 Task: Enable the option "Display playlist tree" for playlist.
Action: Mouse moved to (99, 11)
Screenshot: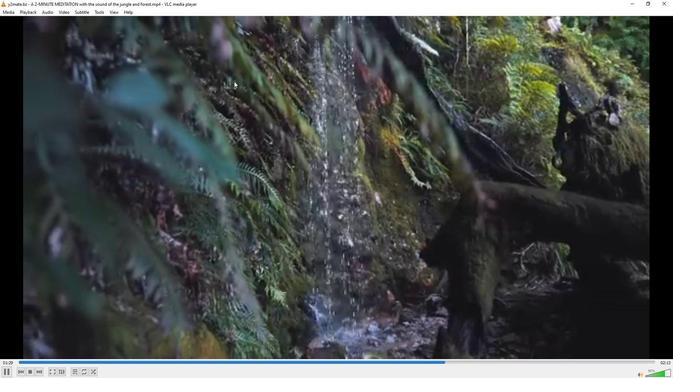 
Action: Mouse pressed left at (99, 11)
Screenshot: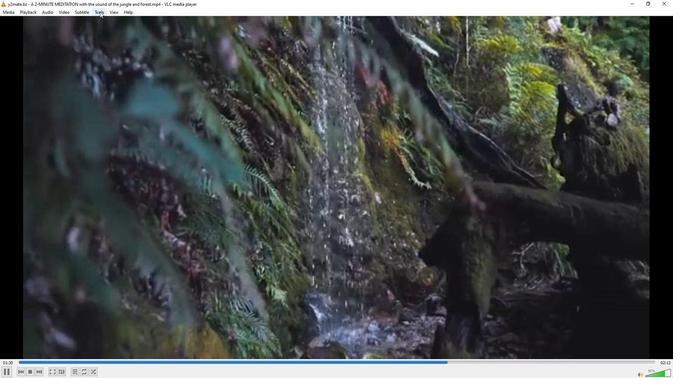 
Action: Mouse moved to (113, 94)
Screenshot: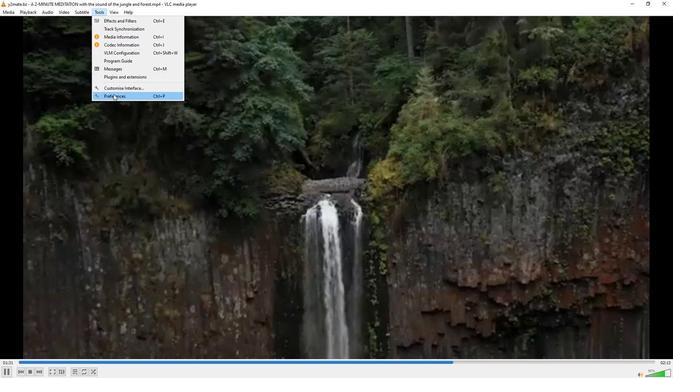 
Action: Mouse pressed left at (113, 94)
Screenshot: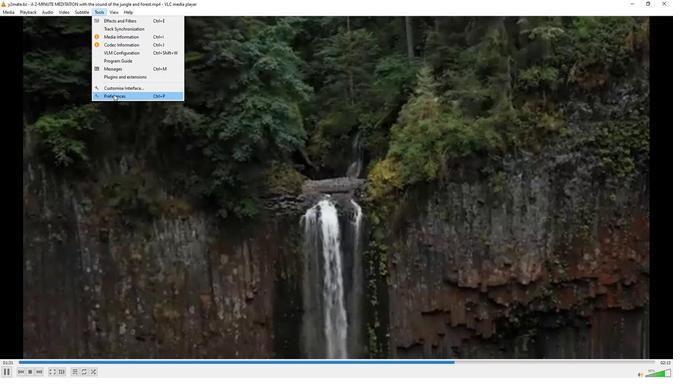 
Action: Mouse moved to (222, 309)
Screenshot: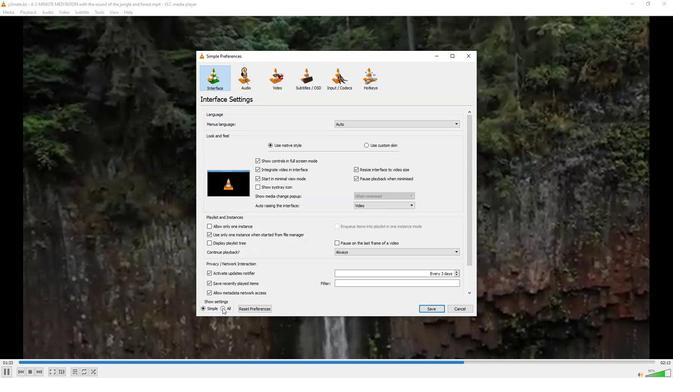 
Action: Mouse pressed left at (222, 309)
Screenshot: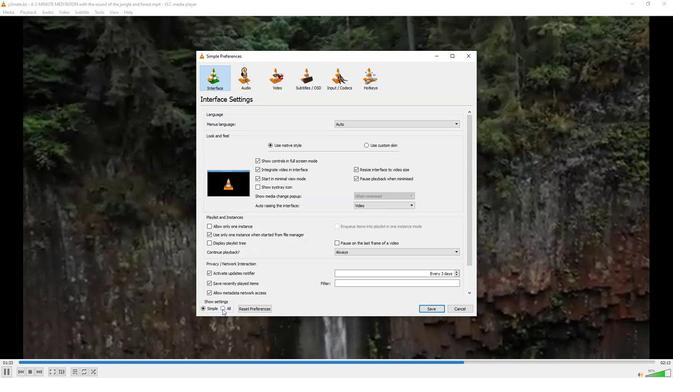 
Action: Mouse moved to (227, 286)
Screenshot: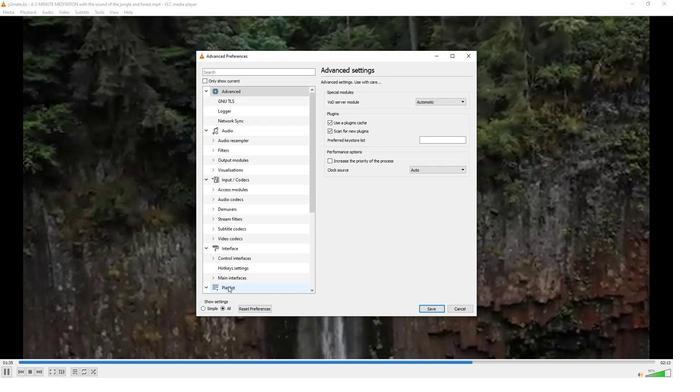 
Action: Mouse pressed left at (227, 286)
Screenshot: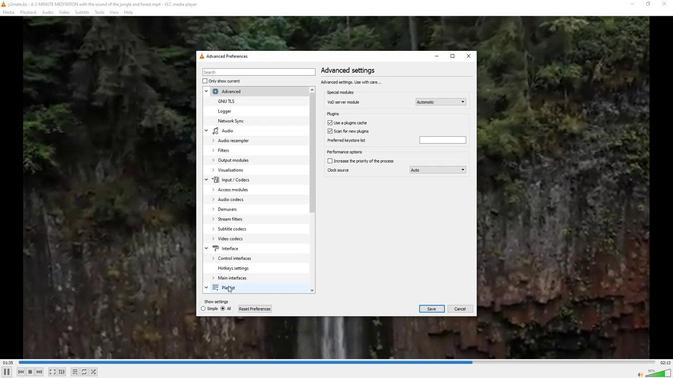 
Action: Mouse moved to (325, 200)
Screenshot: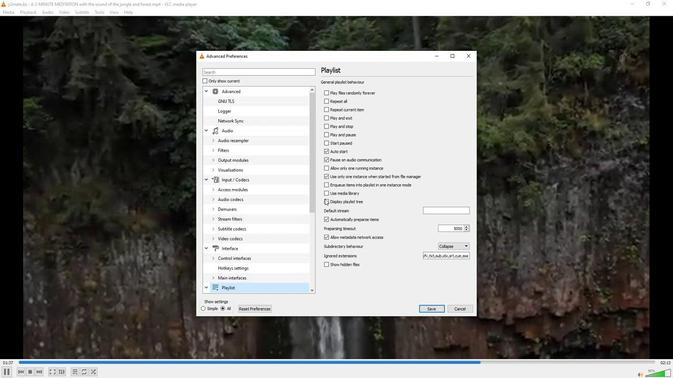 
Action: Mouse pressed left at (325, 200)
Screenshot: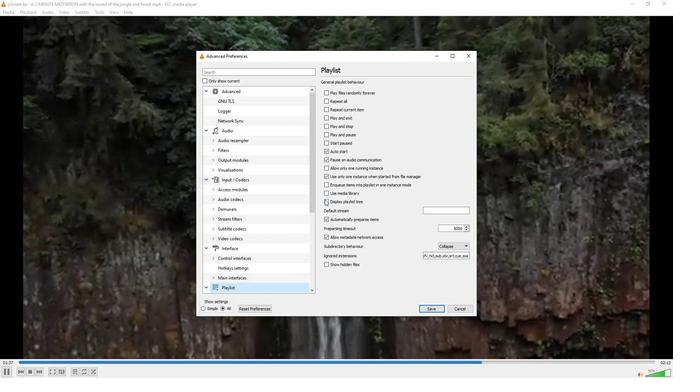 
Action: Mouse moved to (326, 223)
Screenshot: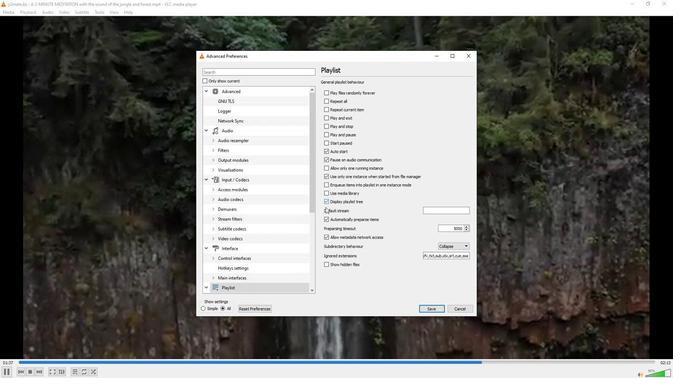
